 Task: Change object animations to zoom out.
Action: Mouse moved to (526, 98)
Screenshot: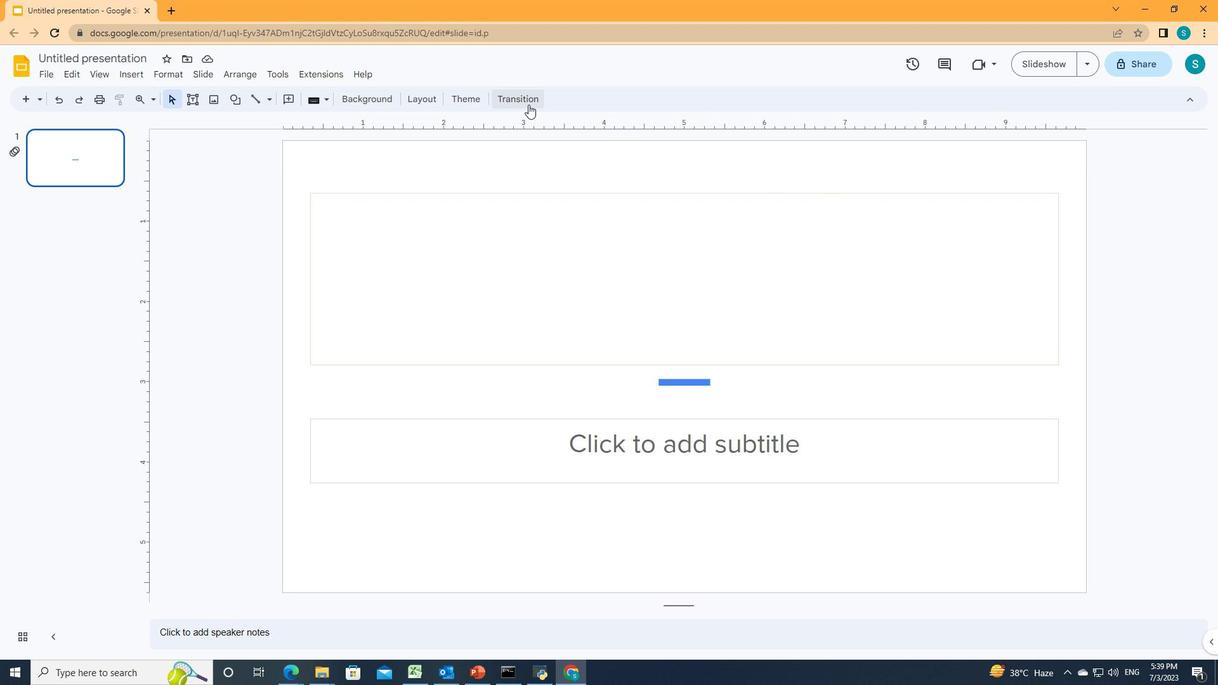
Action: Mouse pressed left at (526, 98)
Screenshot: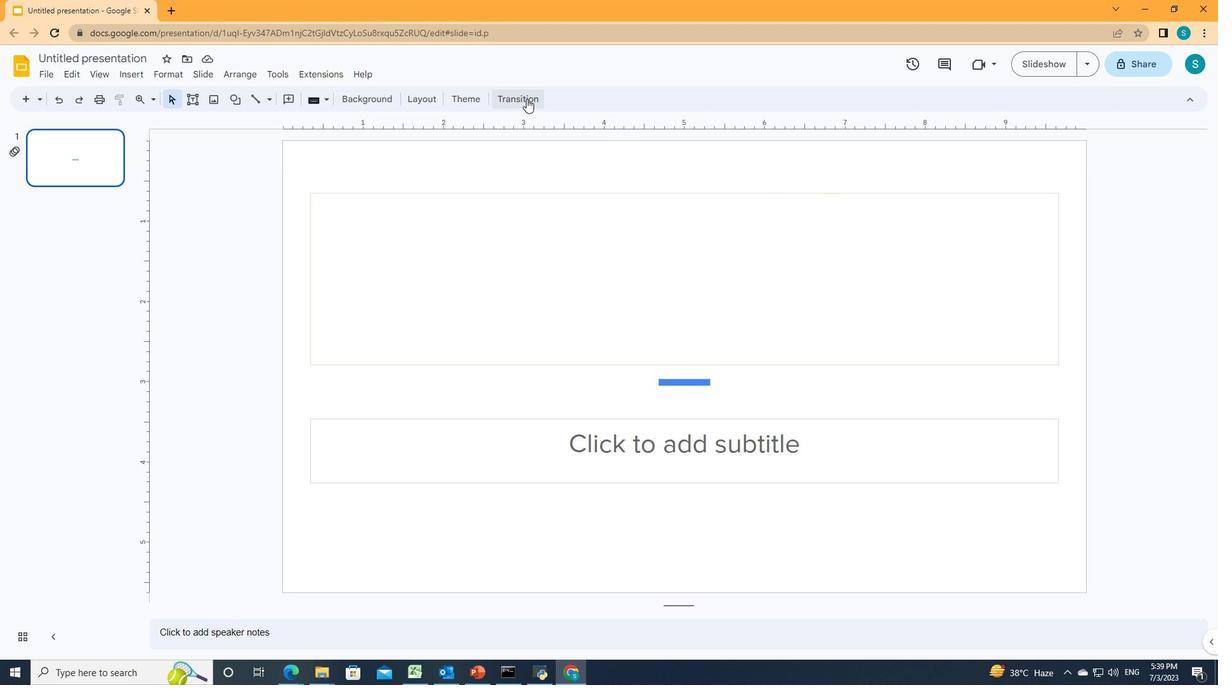 
Action: Mouse moved to (1150, 368)
Screenshot: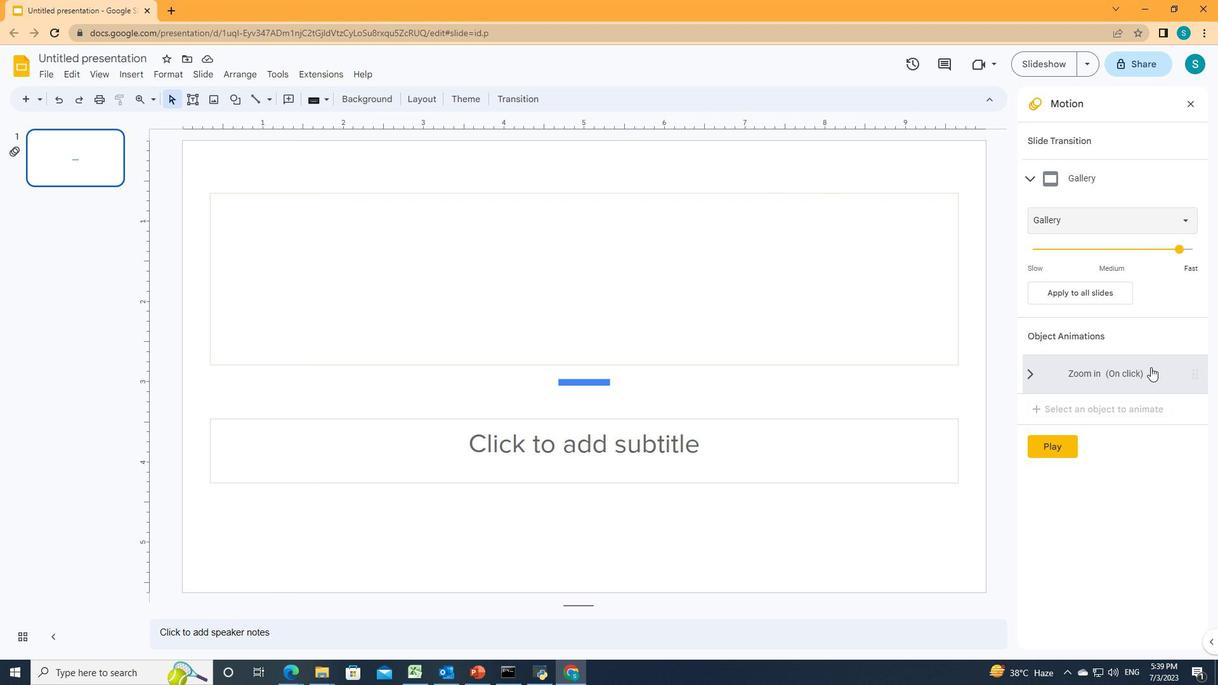 
Action: Mouse pressed left at (1150, 368)
Screenshot: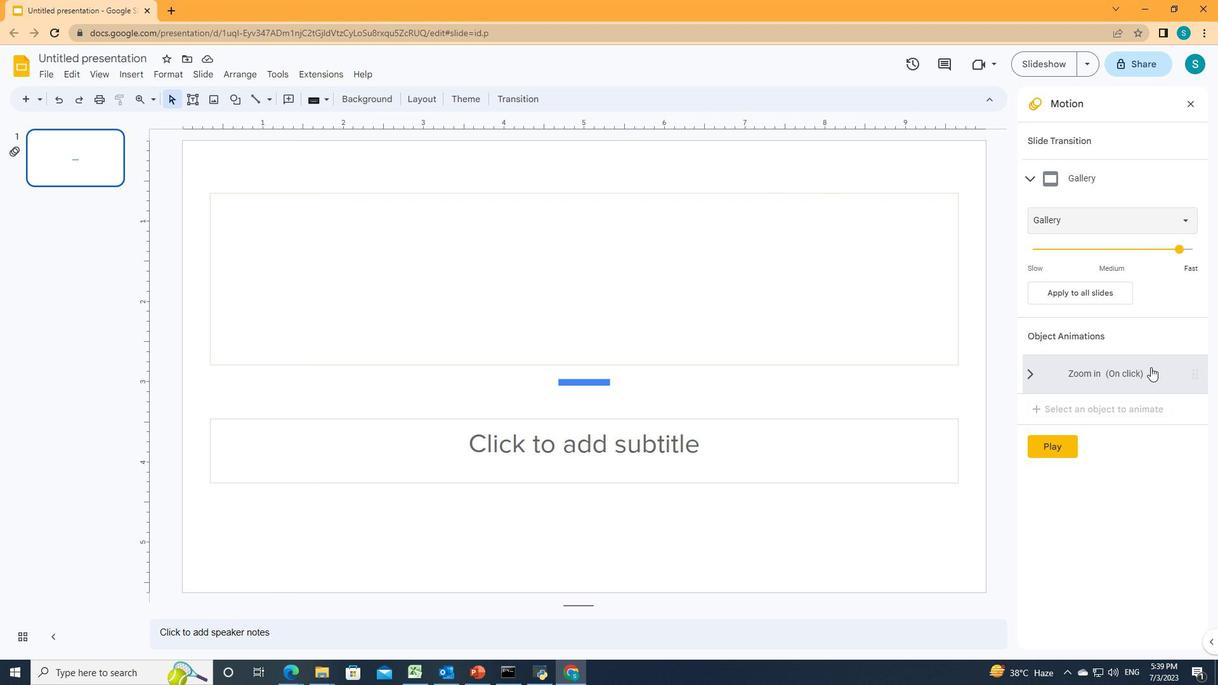 
Action: Mouse moved to (1139, 293)
Screenshot: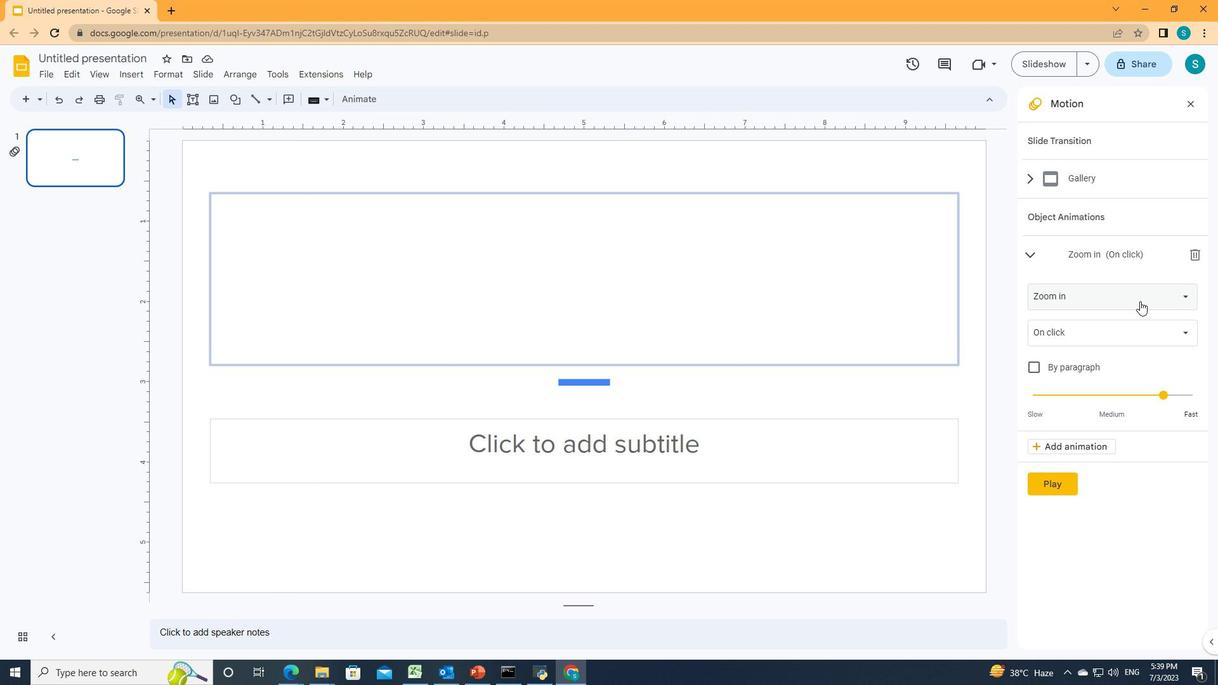 
Action: Mouse pressed left at (1139, 293)
Screenshot: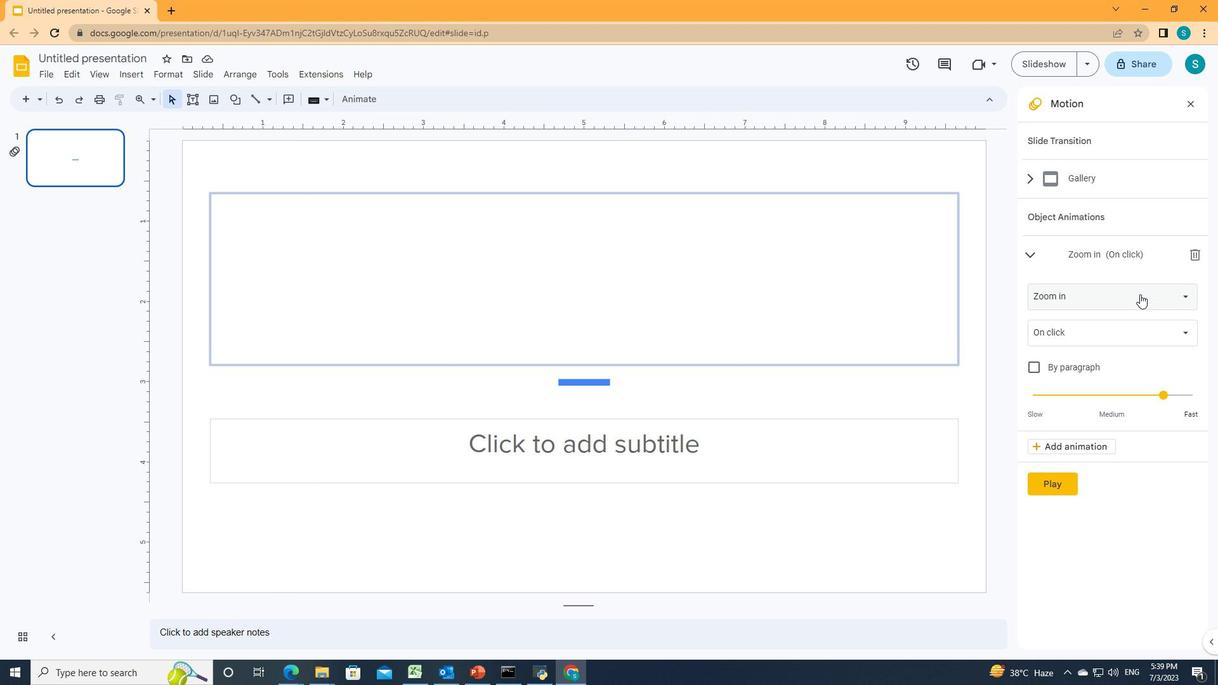 
Action: Mouse moved to (1087, 586)
Screenshot: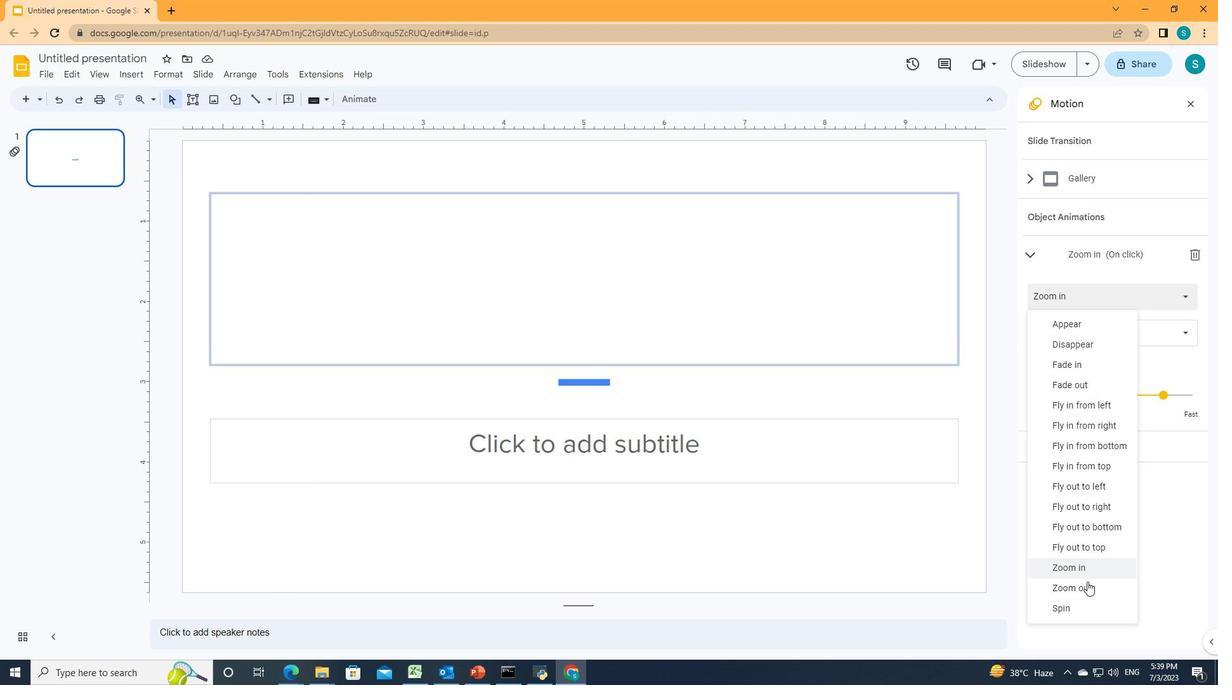 
Action: Mouse pressed left at (1087, 586)
Screenshot: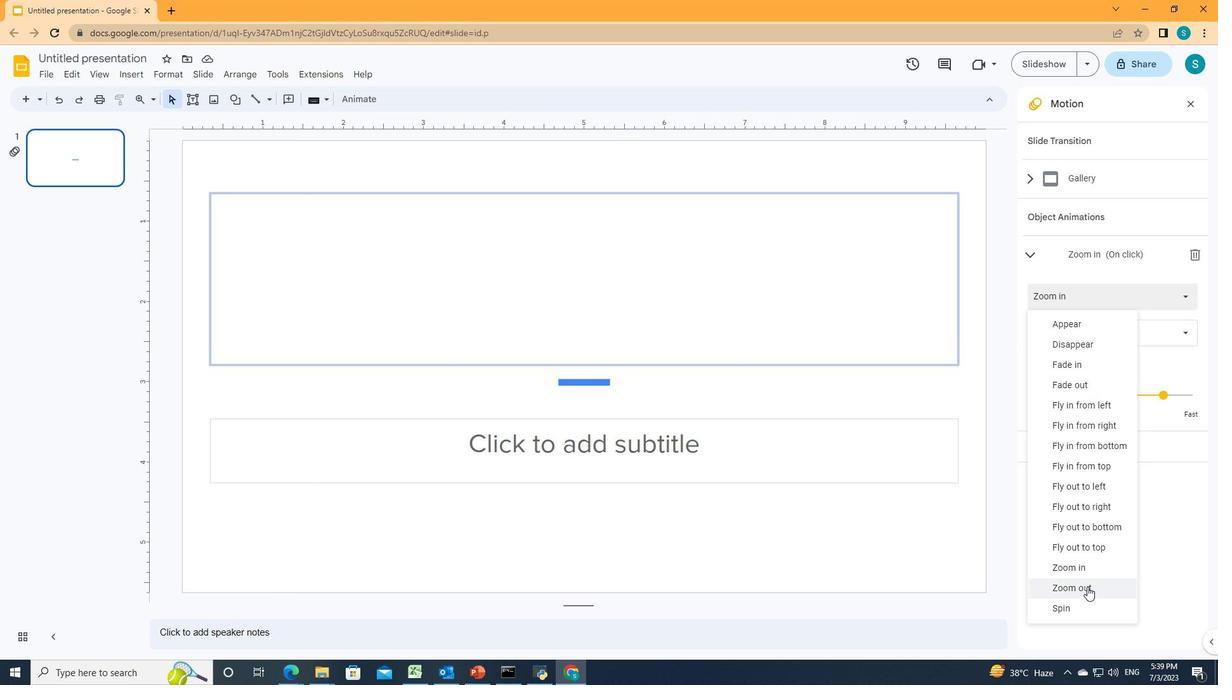 
Action: Mouse moved to (1086, 586)
Screenshot: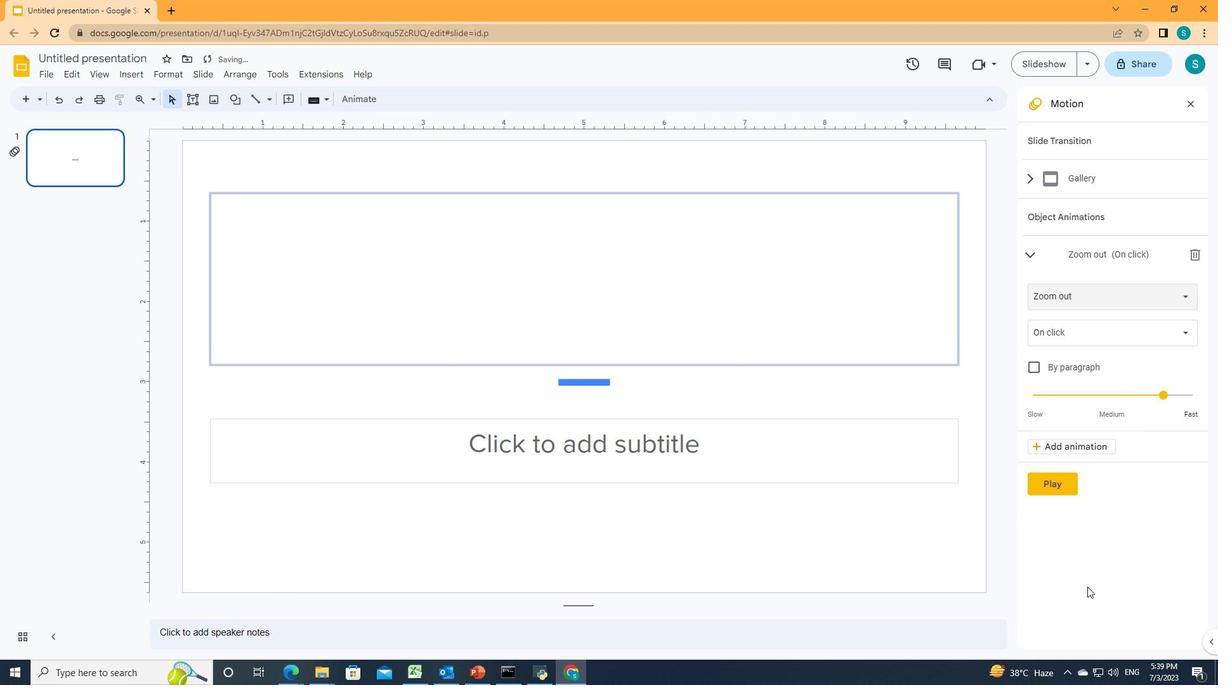 
